 Task: Create a blank project AgileFalcon with privacy Public and default view as List and in the team Taskers . Create three sections in the project as To-Do, Doing and Done
Action: Mouse moved to (71, 52)
Screenshot: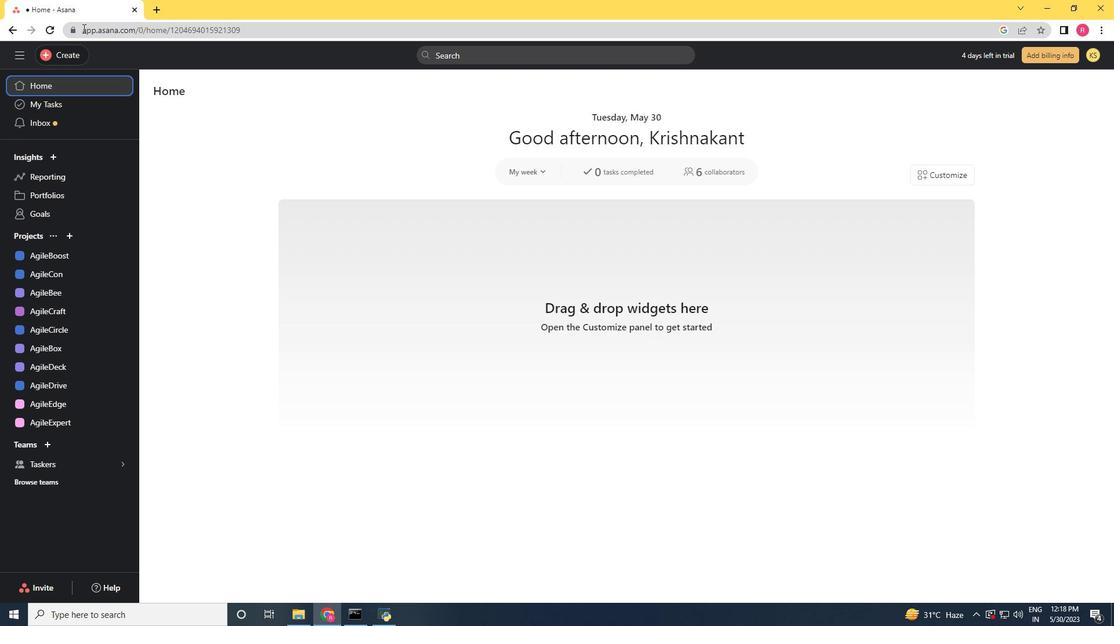 
Action: Mouse pressed left at (71, 52)
Screenshot: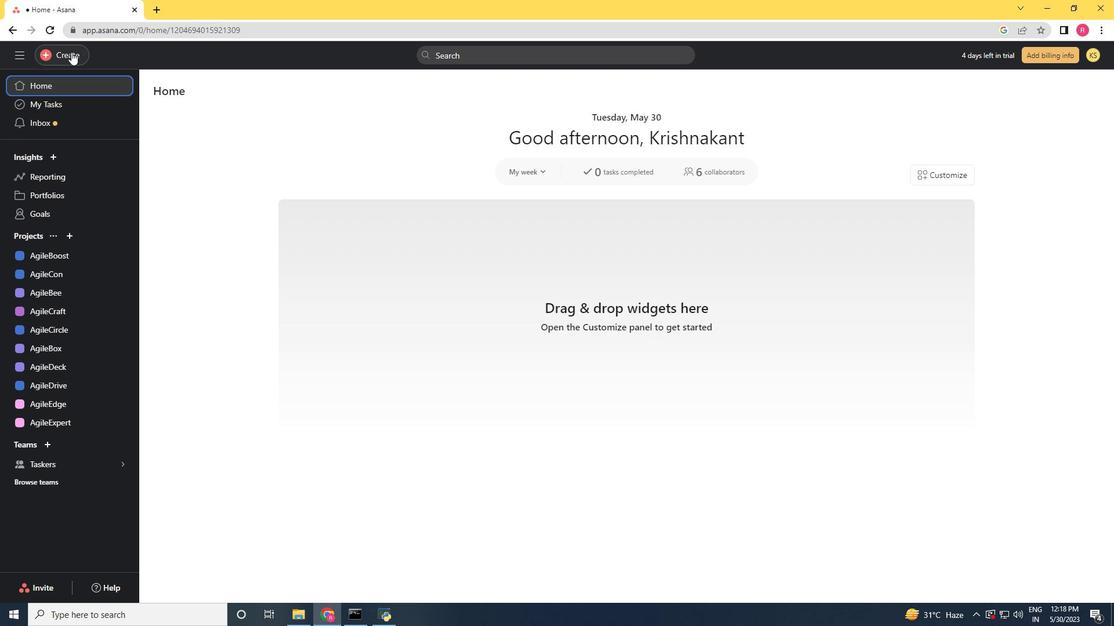 
Action: Mouse scrolled (71, 52) with delta (0, 0)
Screenshot: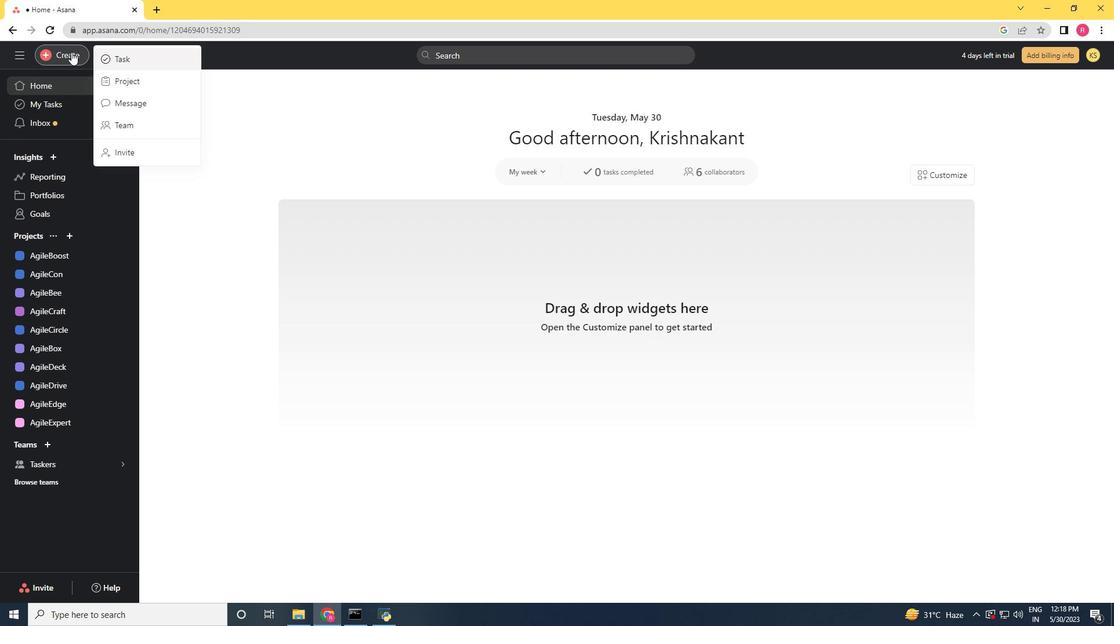 
Action: Mouse moved to (121, 84)
Screenshot: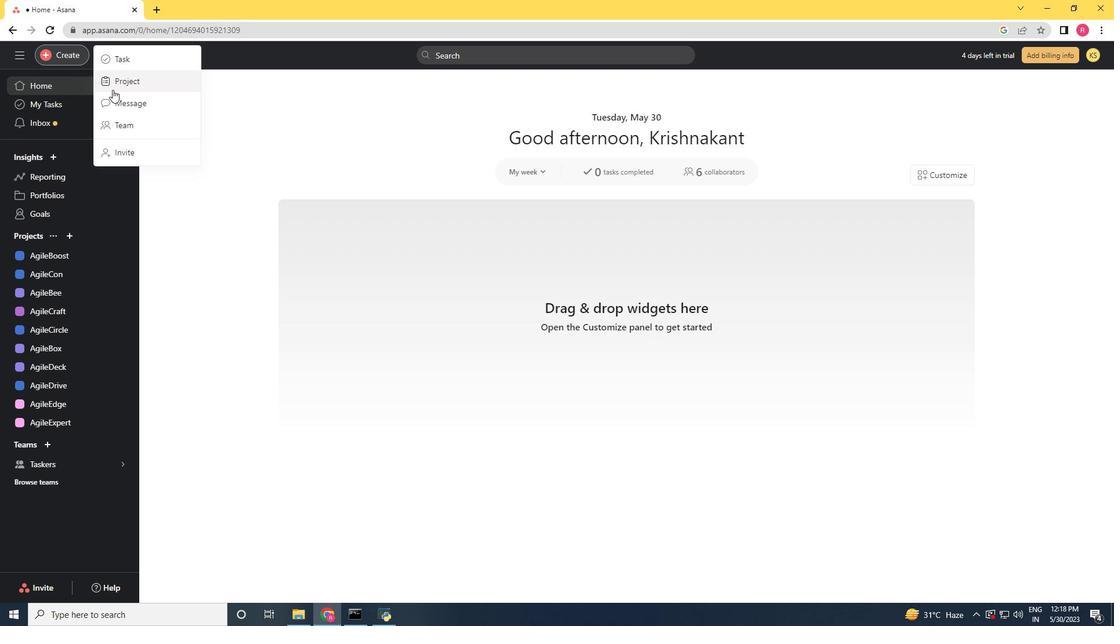
Action: Mouse pressed left at (121, 84)
Screenshot: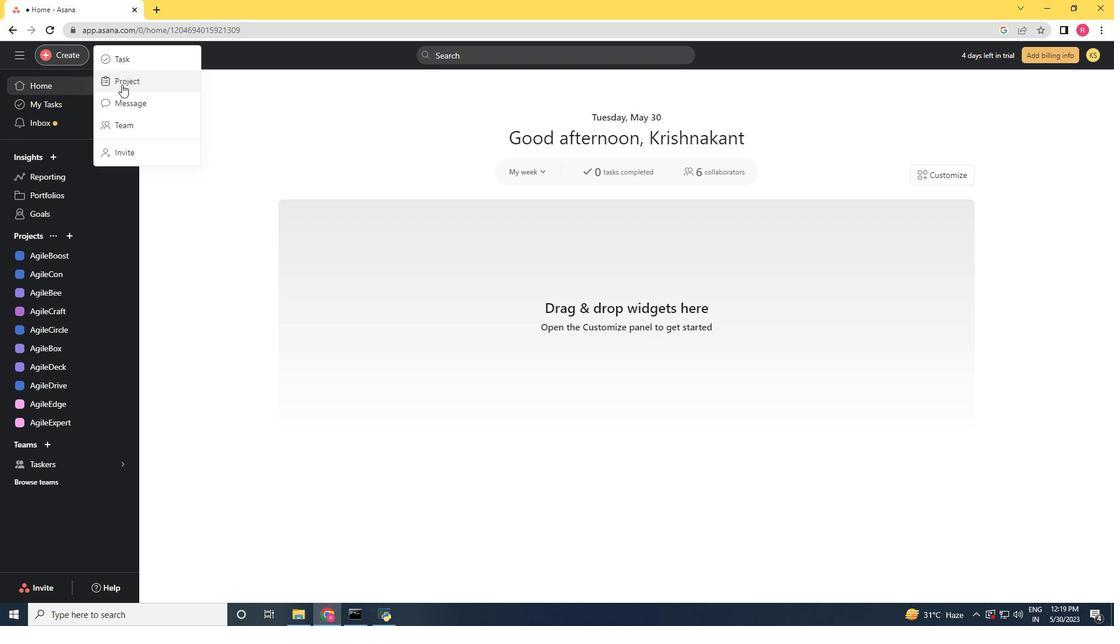
Action: Mouse moved to (452, 322)
Screenshot: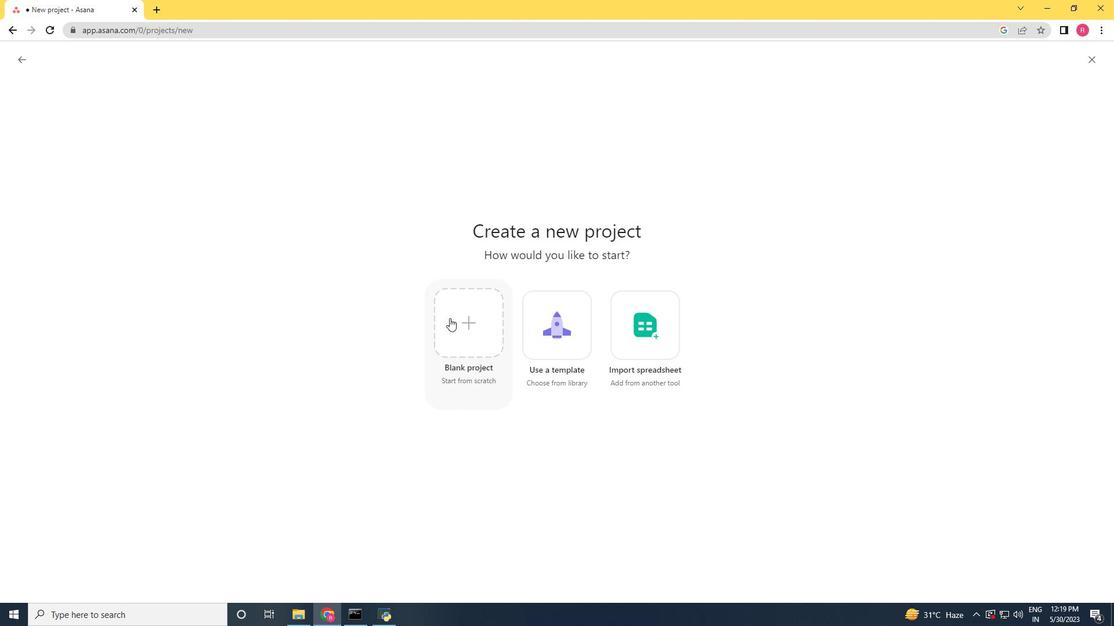 
Action: Mouse pressed left at (452, 322)
Screenshot: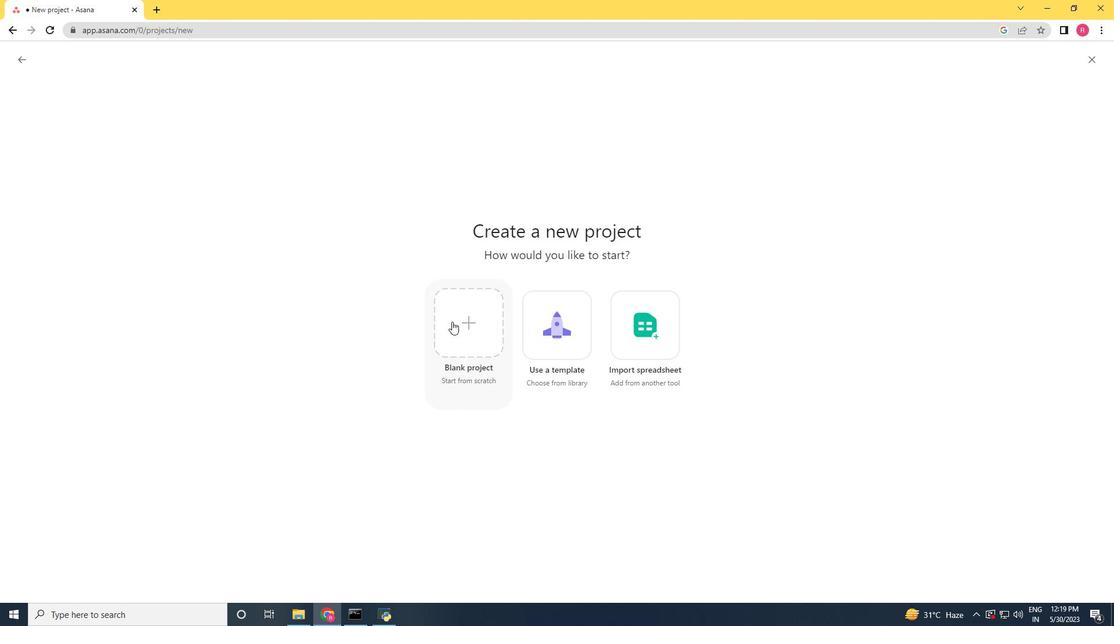 
Action: Key pressed <Key.shift>Agile<Key.space><Key.backspace><Key.shift><Key.shift><Key.shift><Key.shift><Key.shift><Key.shift><Key.shift><Key.shift><Key.shift><Key.shift><Key.shift><Key.shift><Key.shift><Key.shift><Key.shift><Key.shift><Key.shift><Key.shift><Key.shift><Key.shift><Key.shift><Key.shift><Key.shift><Key.shift><Key.shift><Key.shift><Key.shift><Key.shift><Key.shift><Key.shift><Key.shift><Key.shift><Key.shift><Key.shift><Key.shift><Key.shift><Key.shift><Key.shift><Key.shift><Key.shift><Key.shift><Key.shift><Key.shift><Key.shift><Key.shift><Key.shift>Facon
Screenshot: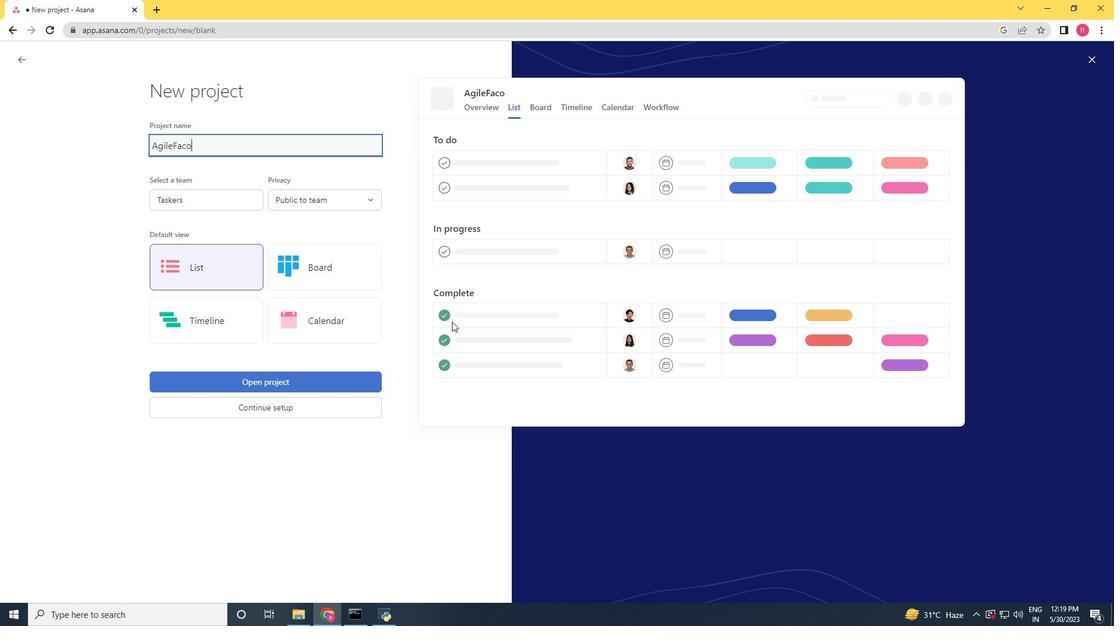 
Action: Mouse moved to (309, 197)
Screenshot: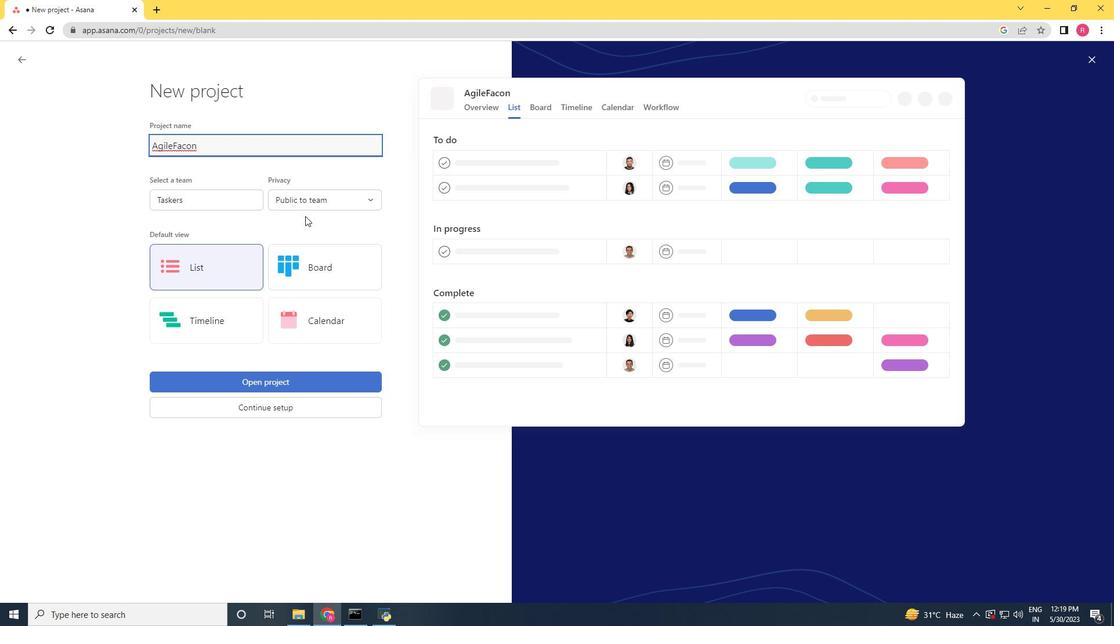 
Action: Mouse pressed left at (309, 197)
Screenshot: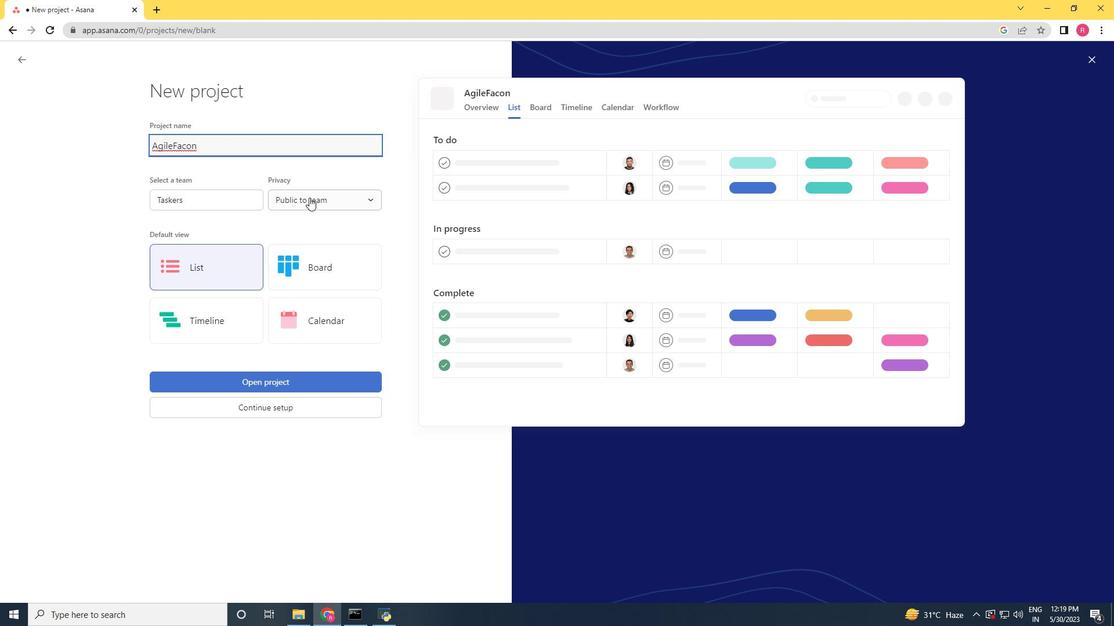
Action: Mouse moved to (304, 221)
Screenshot: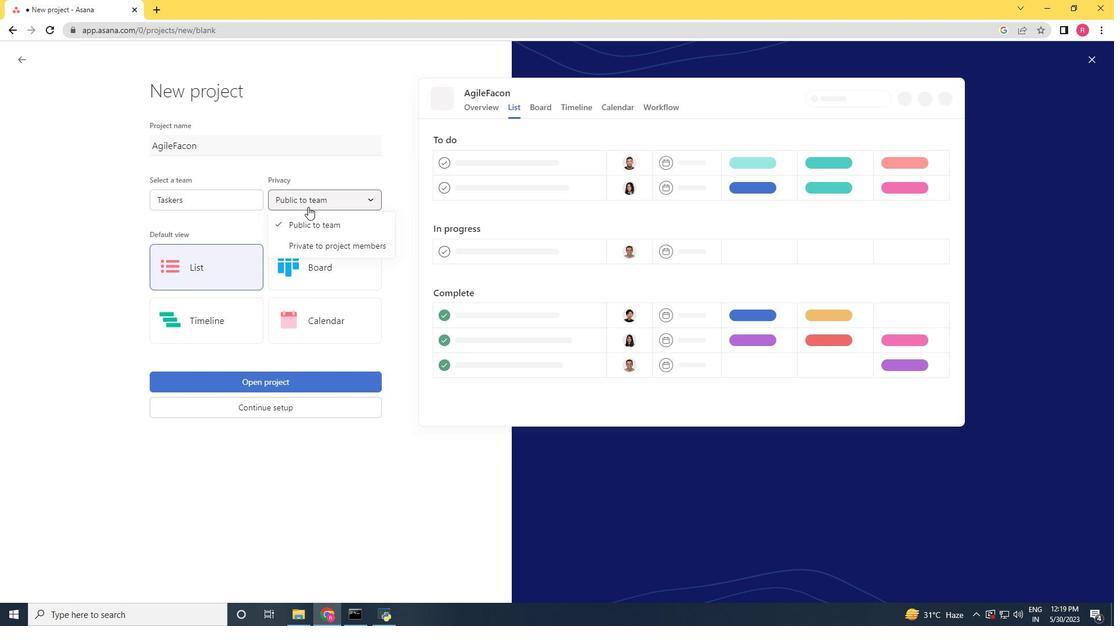 
Action: Mouse pressed left at (304, 221)
Screenshot: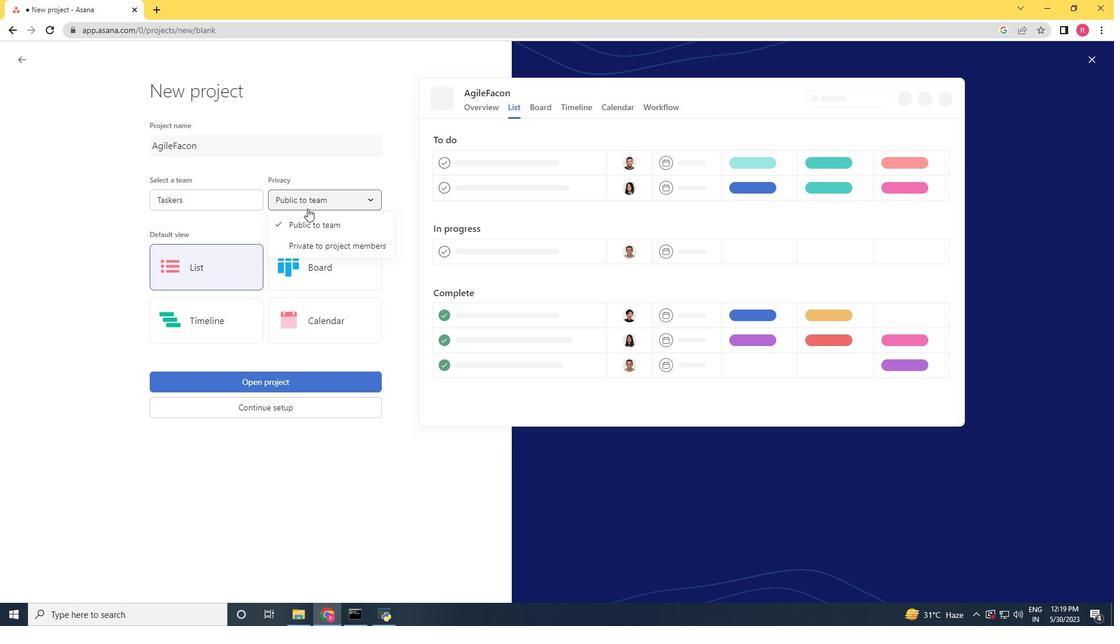 
Action: Mouse moved to (193, 257)
Screenshot: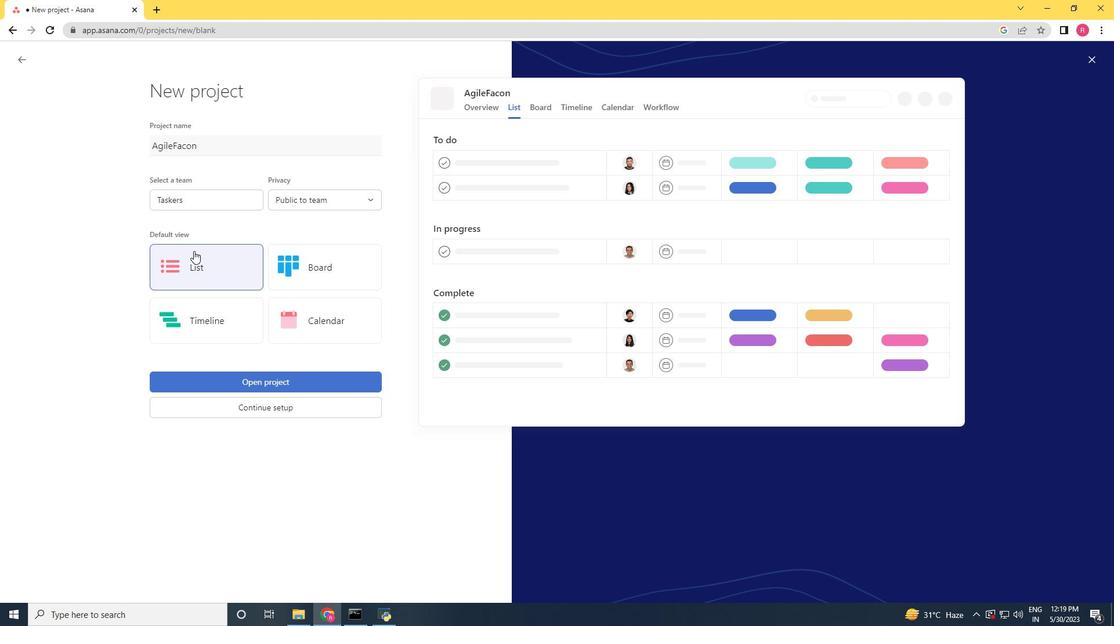 
Action: Mouse pressed left at (193, 257)
Screenshot: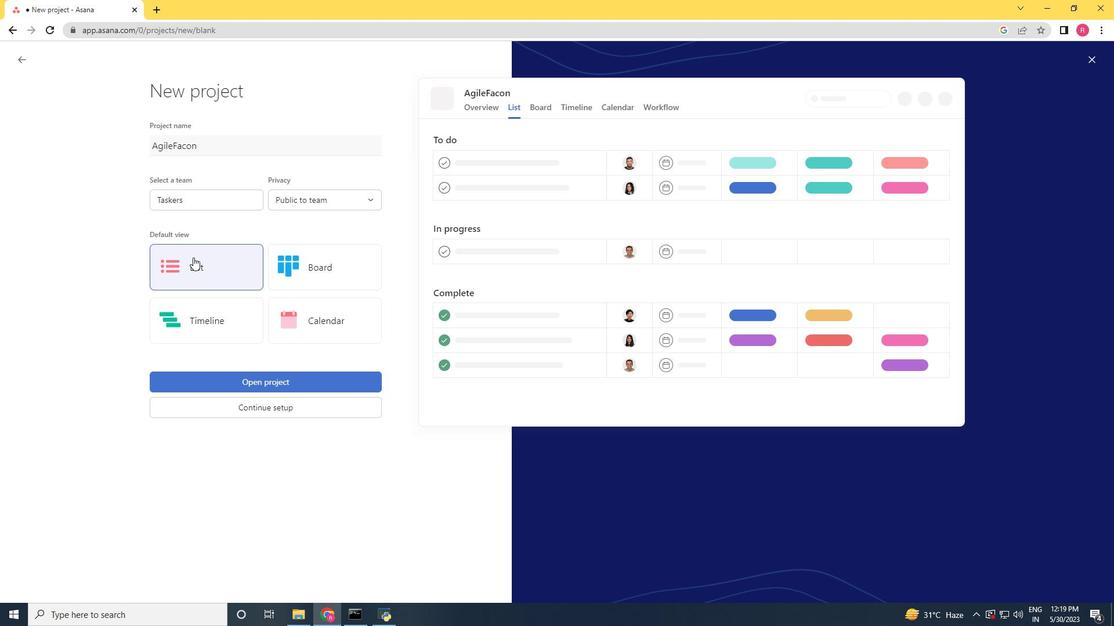 
Action: Mouse moved to (205, 199)
Screenshot: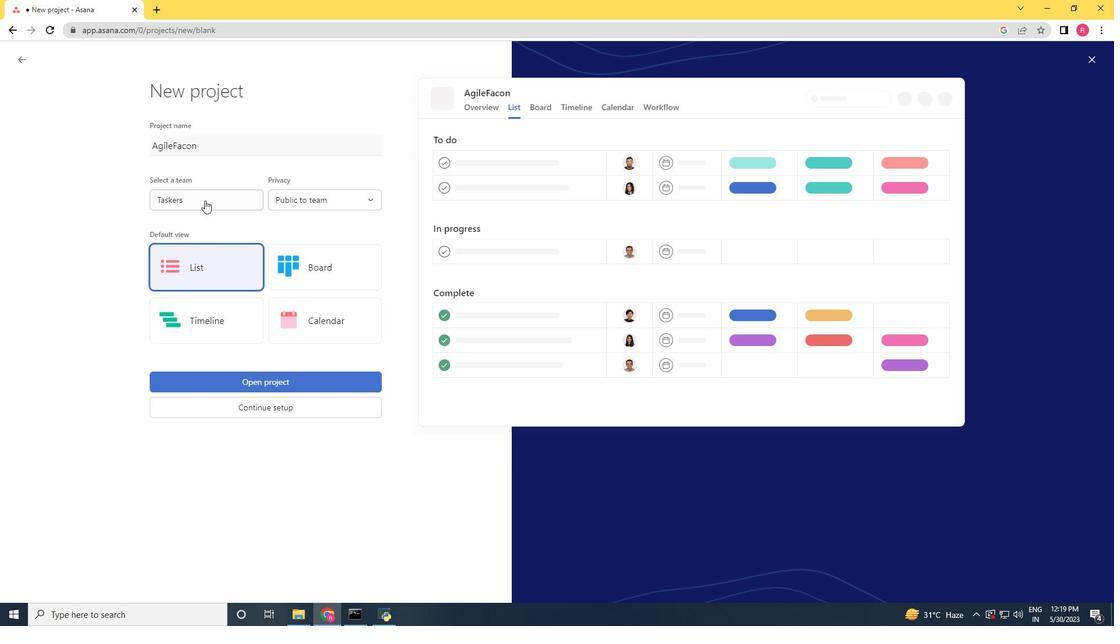 
Action: Mouse pressed left at (205, 199)
Screenshot: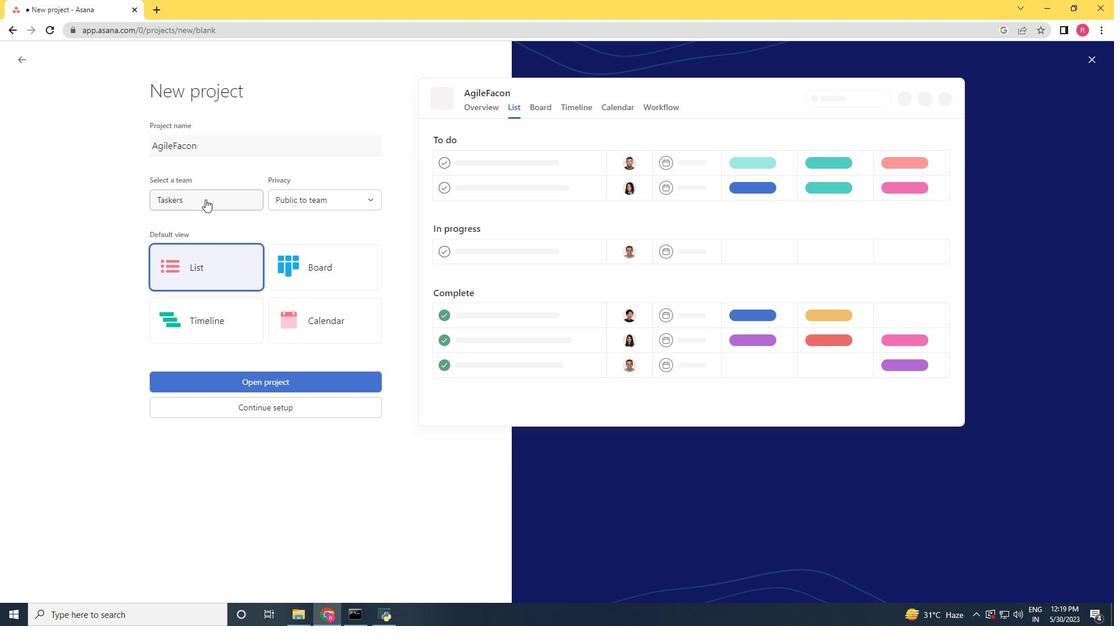 
Action: Mouse moved to (201, 222)
Screenshot: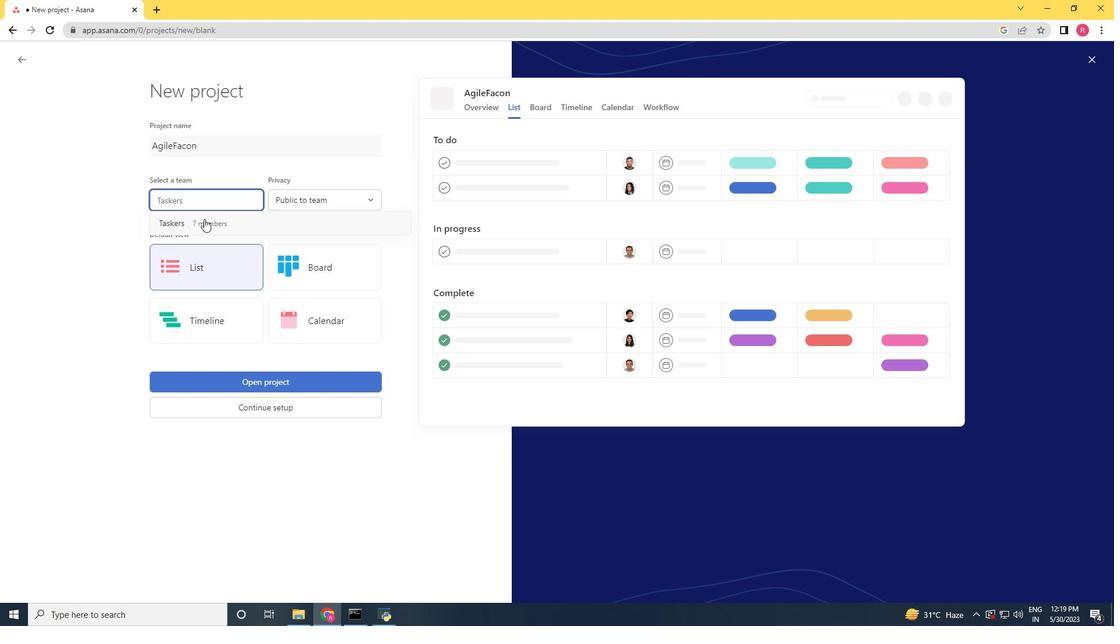 
Action: Mouse pressed left at (201, 222)
Screenshot: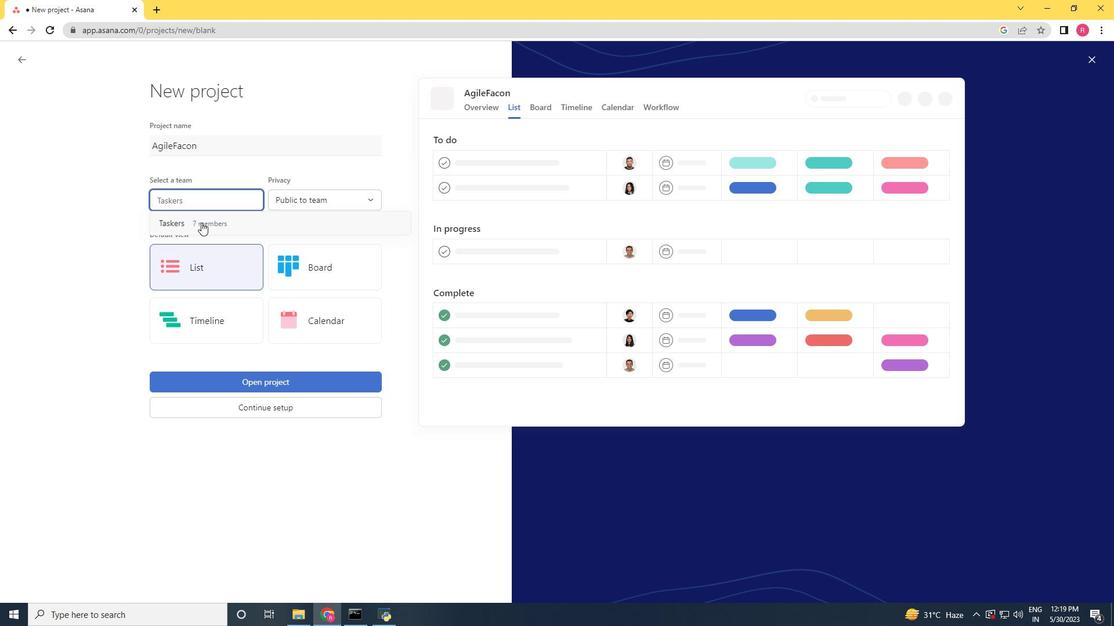 
Action: Mouse moved to (269, 376)
Screenshot: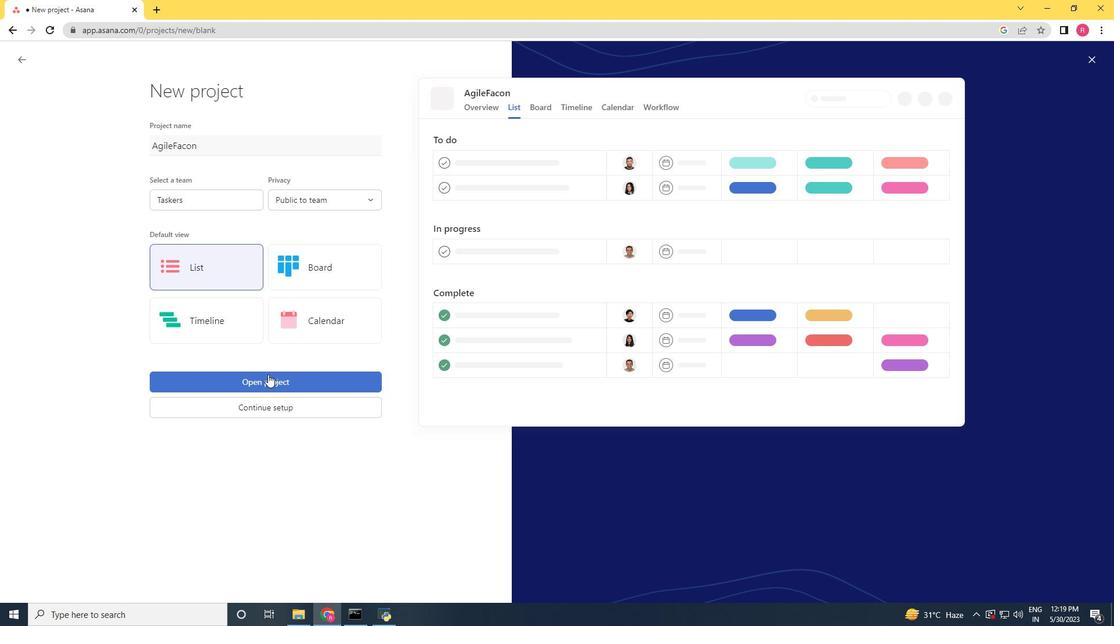 
Action: Mouse pressed left at (269, 376)
Screenshot: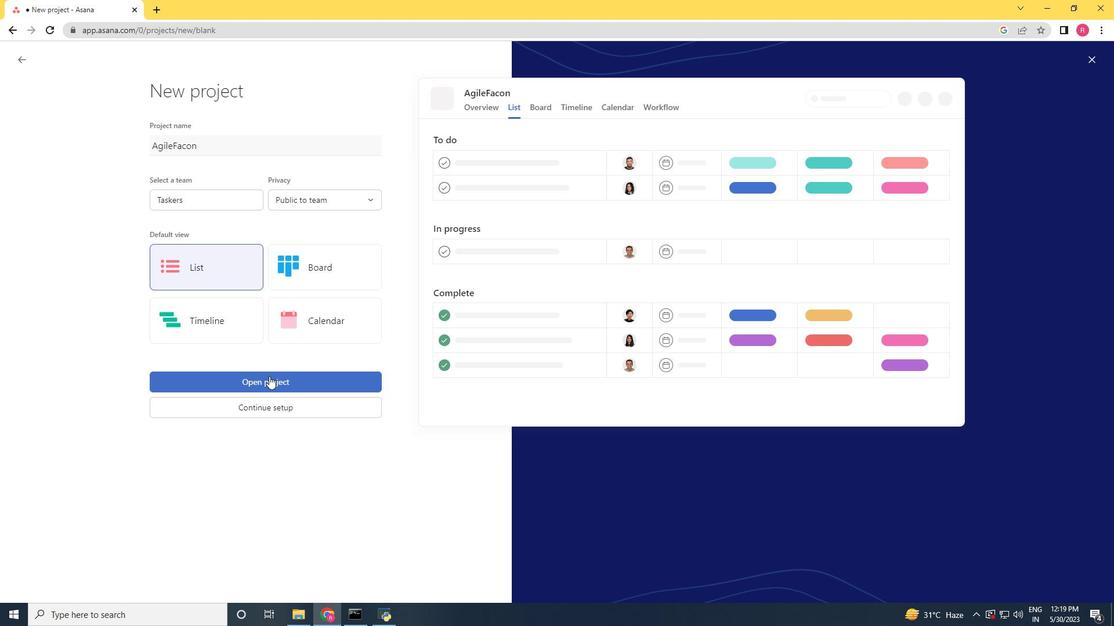 
Action: Mouse moved to (208, 260)
Screenshot: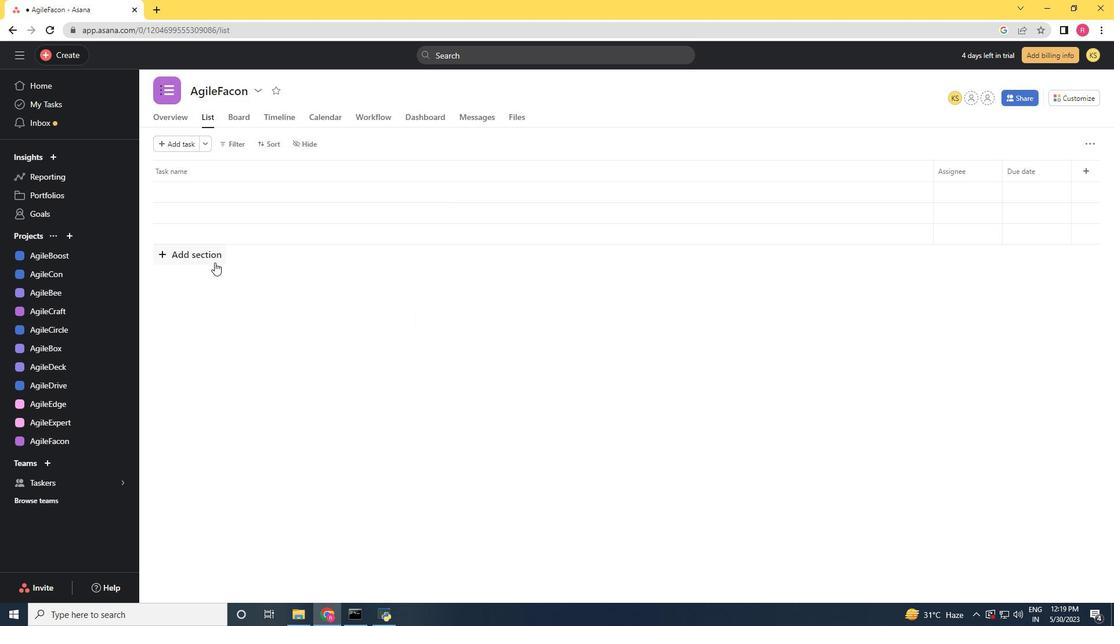 
Action: Mouse pressed left at (208, 260)
Screenshot: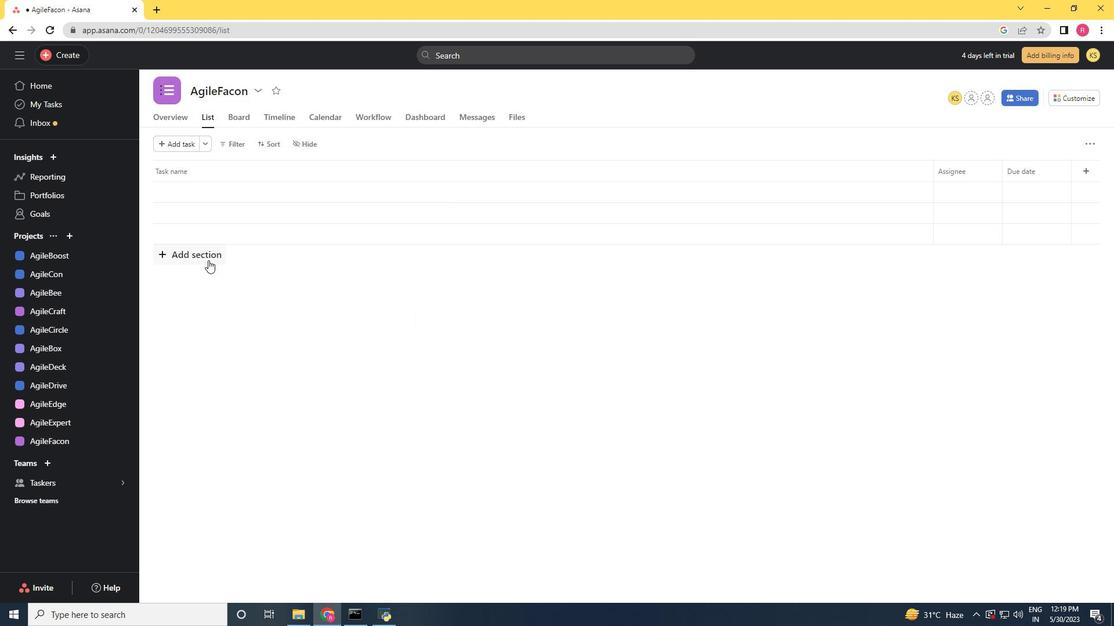
Action: Mouse moved to (208, 256)
Screenshot: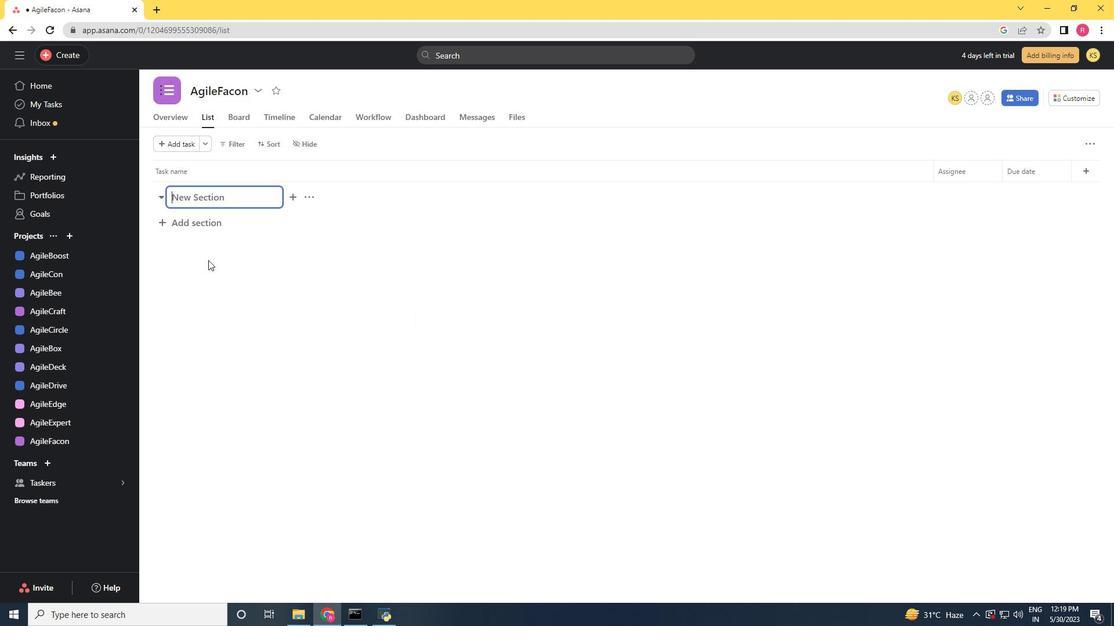 
Action: Key pressed <Key.shift>To-<Key.shift><Key.shift><Key.shift>Do<Key.enter>
Screenshot: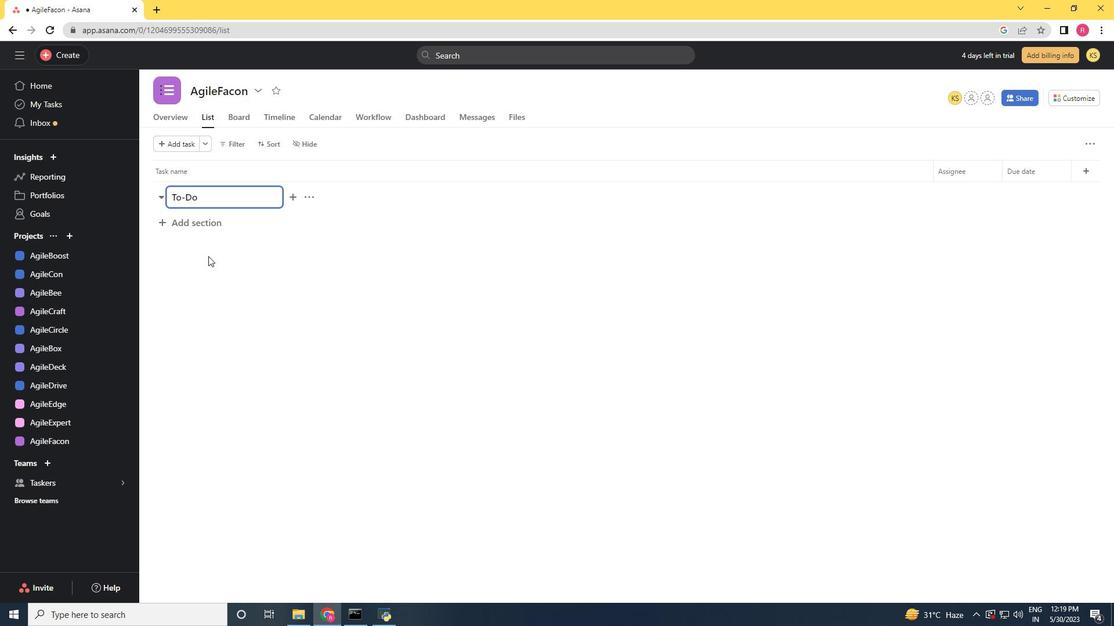 
Action: Mouse moved to (186, 272)
Screenshot: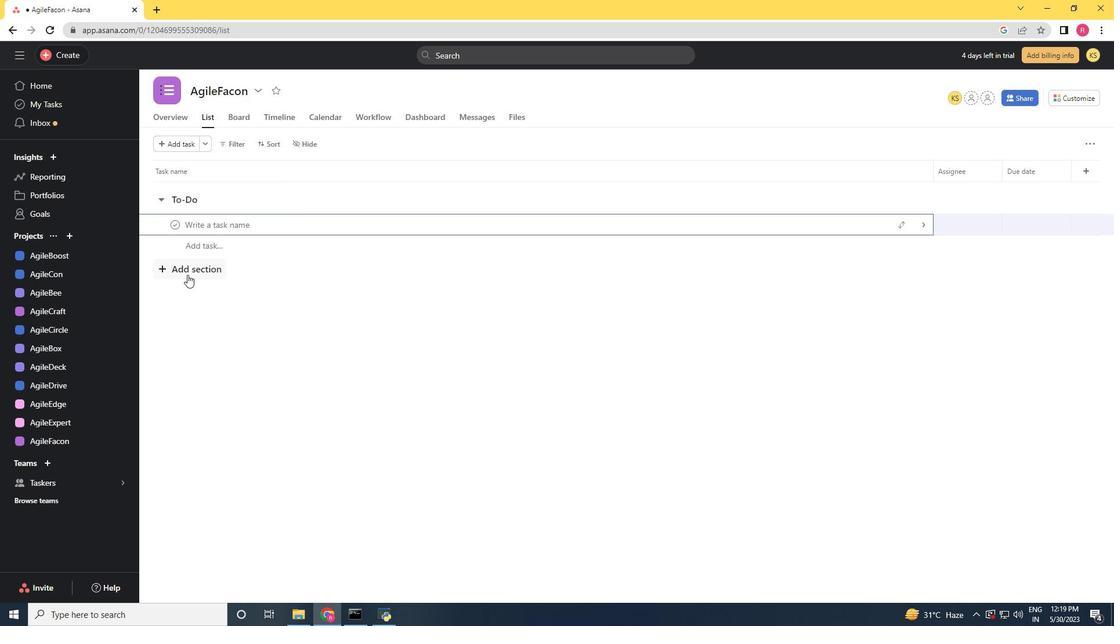 
Action: Mouse pressed left at (186, 272)
Screenshot: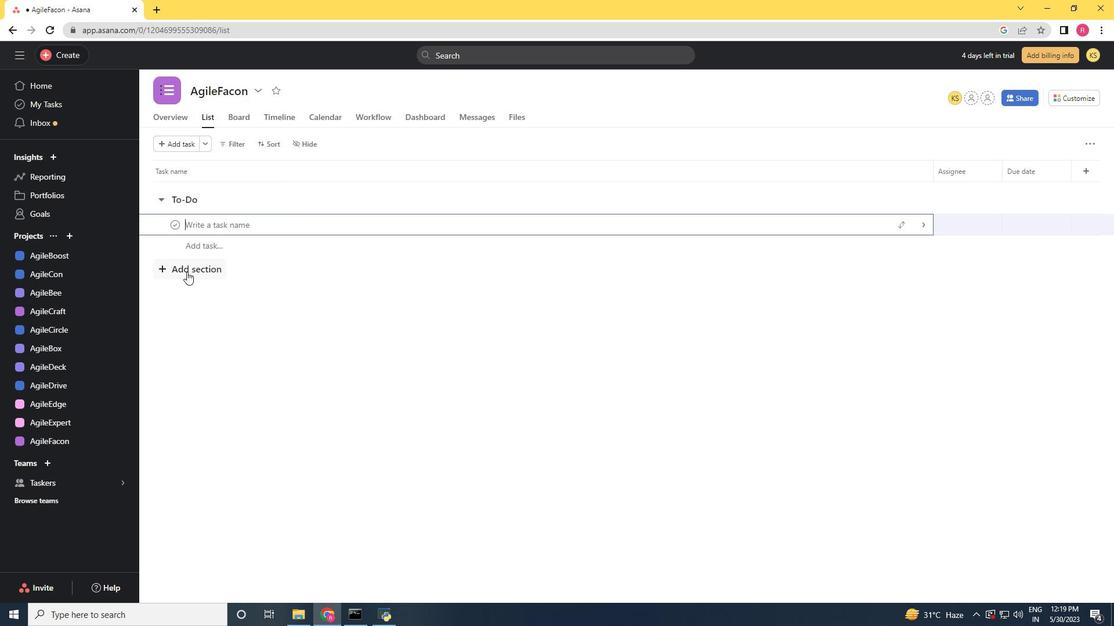 
Action: Mouse moved to (184, 219)
Screenshot: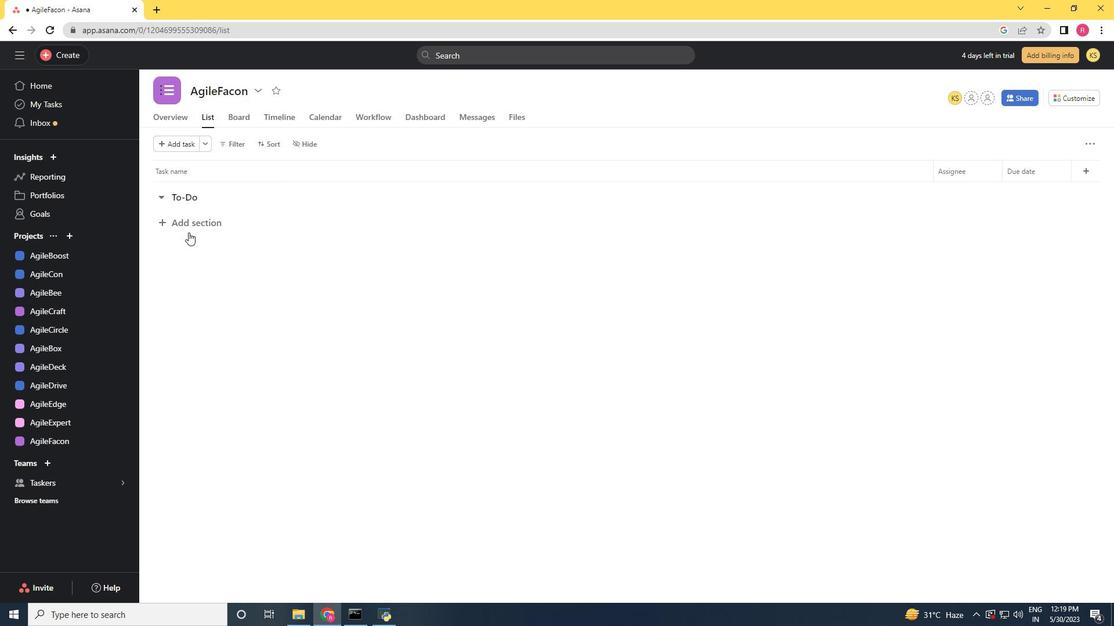 
Action: Mouse pressed left at (184, 219)
Screenshot: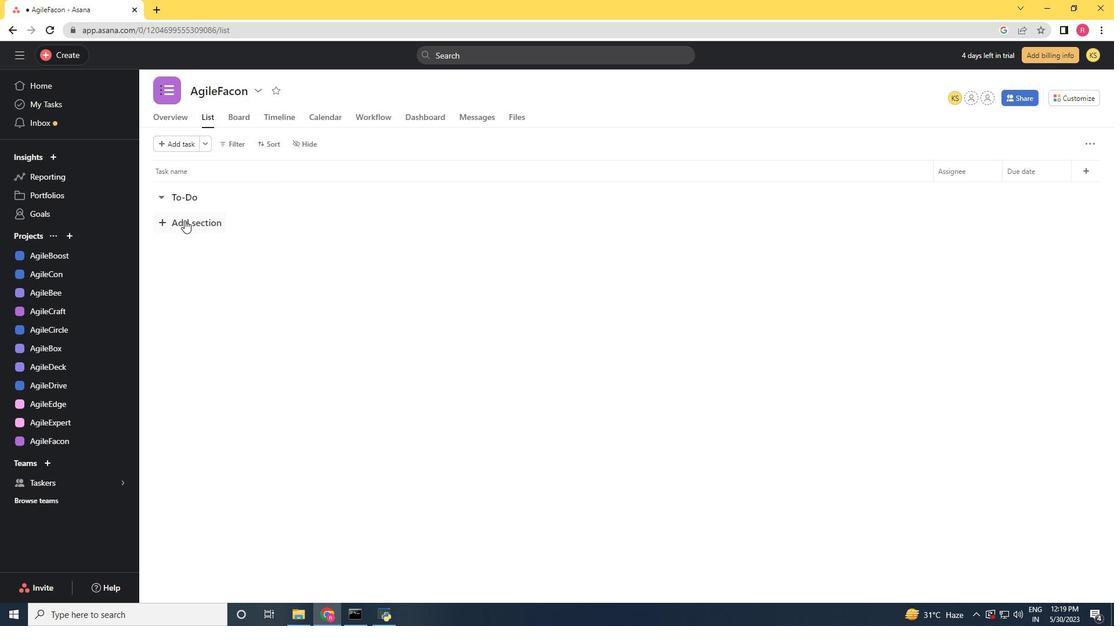 
Action: Key pressed <Key.shift><Key.shift><Key.shift><Key.shift><Key.shift>Dpoin<Key.backspace><Key.backspace><Key.backspace><Key.backspace>oing<Key.enter>
Screenshot: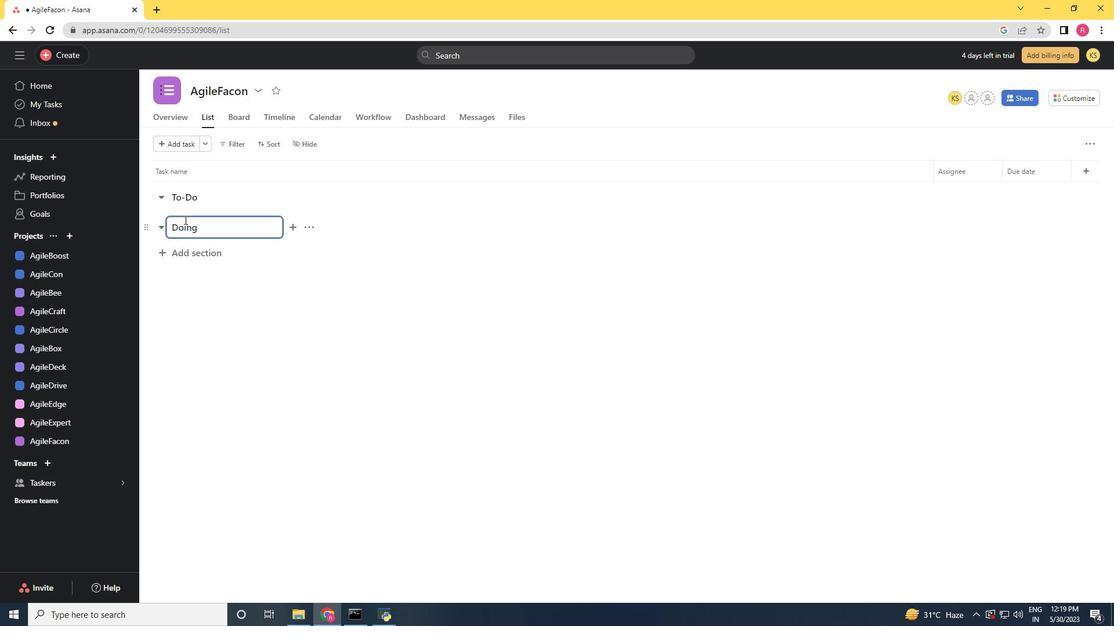 
Action: Mouse moved to (196, 300)
Screenshot: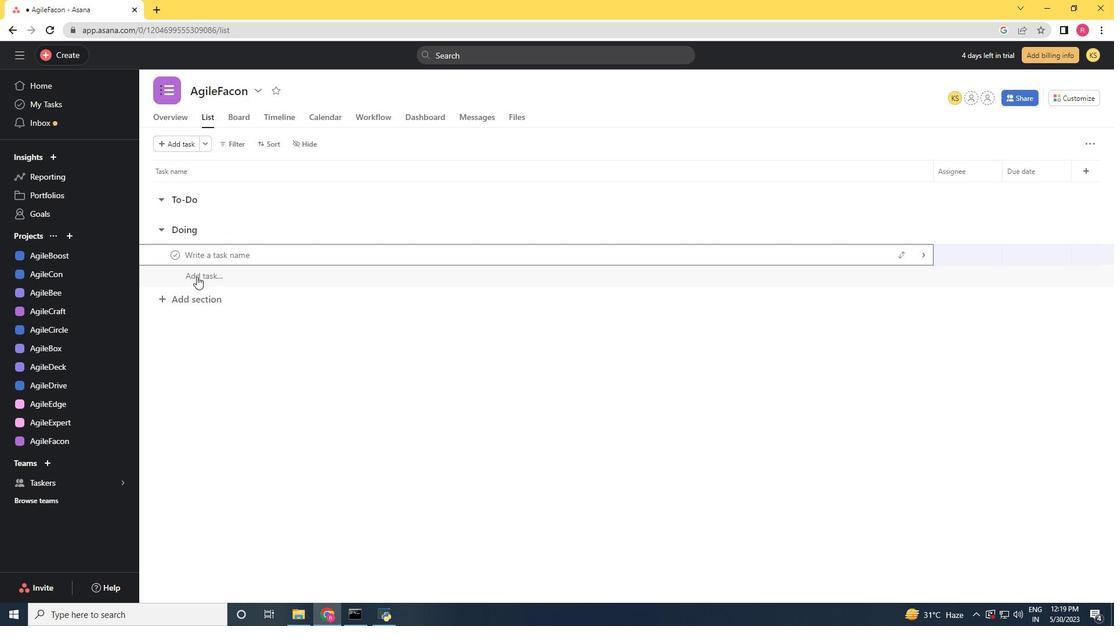 
Action: Mouse pressed left at (196, 300)
Screenshot: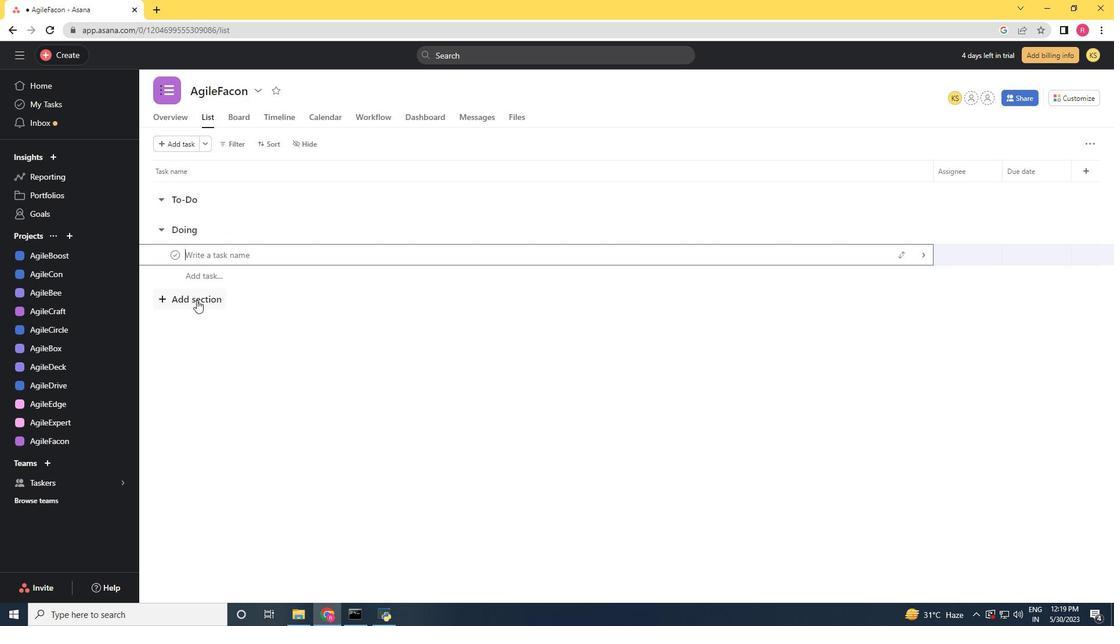 
Action: Mouse moved to (186, 255)
Screenshot: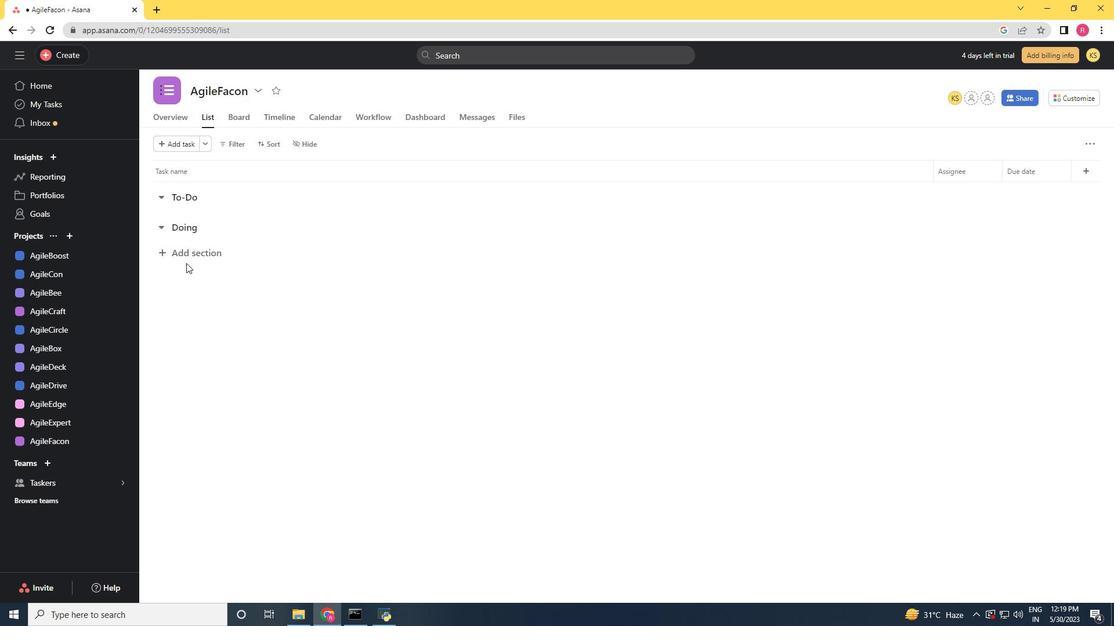 
Action: Mouse pressed left at (186, 255)
Screenshot: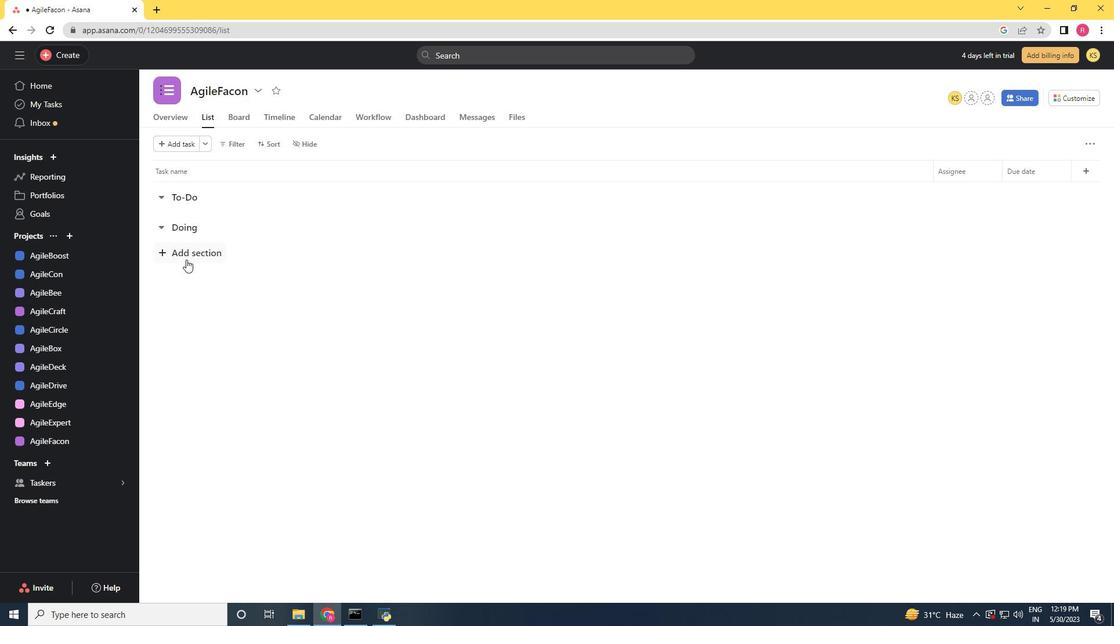 
Action: Key pressed <Key.shift><Key.shift><Key.shift><Key.shift><Key.shift><Key.shift><Key.shift>Done
Screenshot: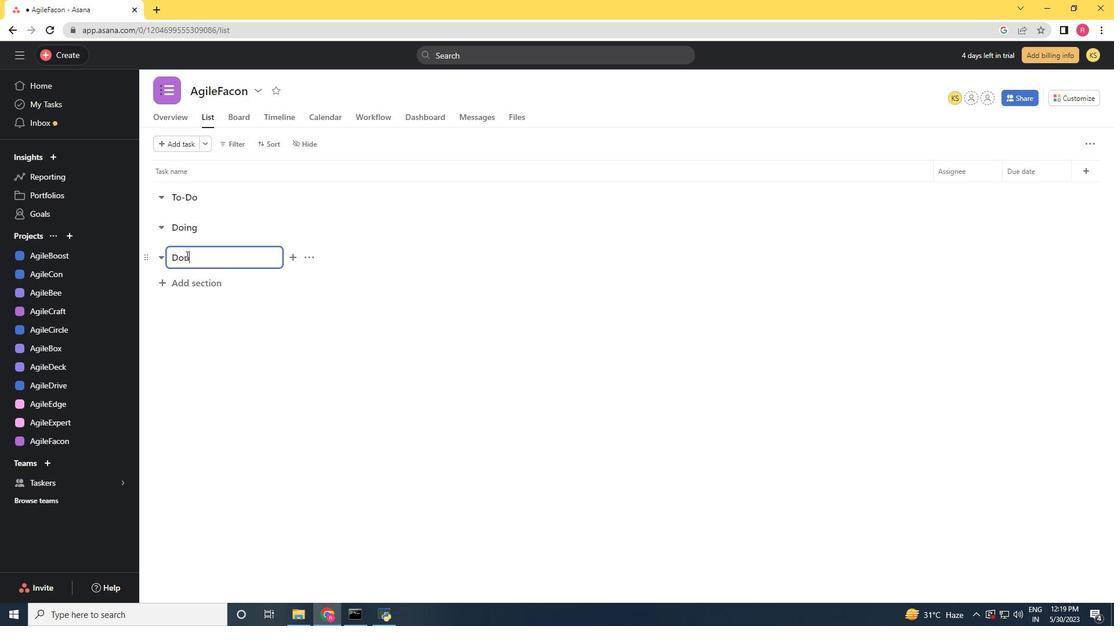 
Action: Mouse moved to (217, 359)
Screenshot: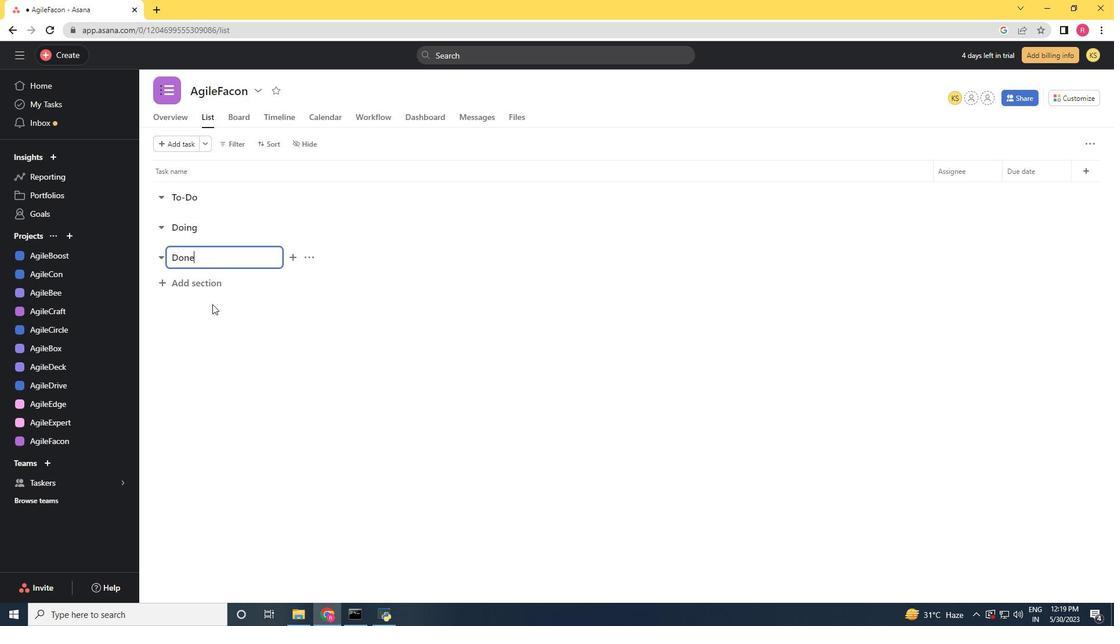 
Action: Mouse pressed left at (217, 359)
Screenshot: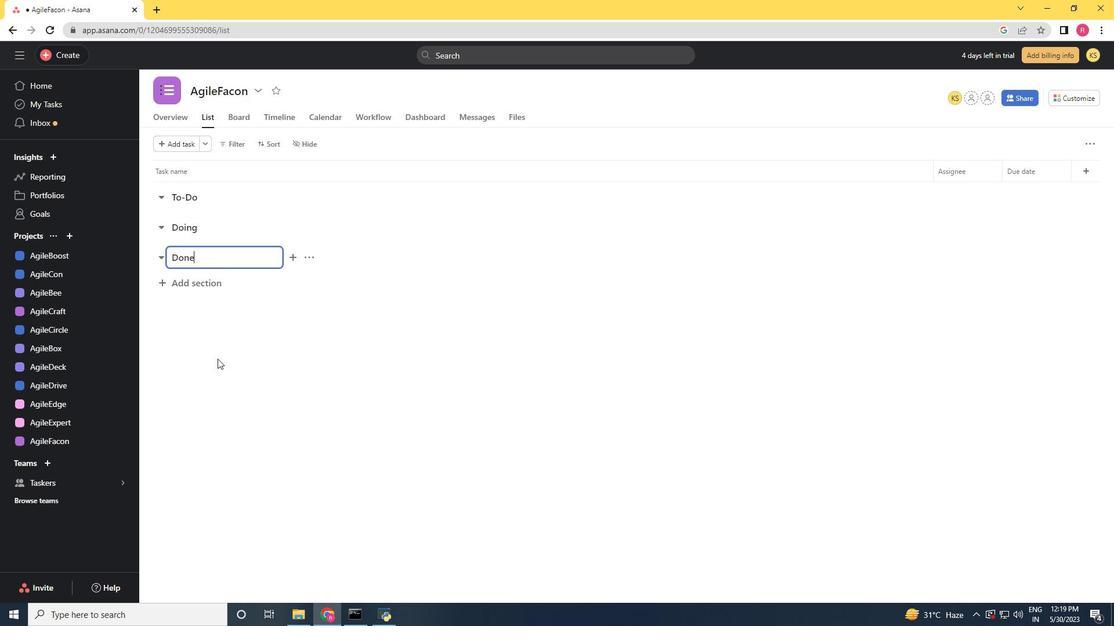 
